 Task: Add a field from the Popular template Effort Level a blank project BellTech
Action: Mouse moved to (607, 340)
Screenshot: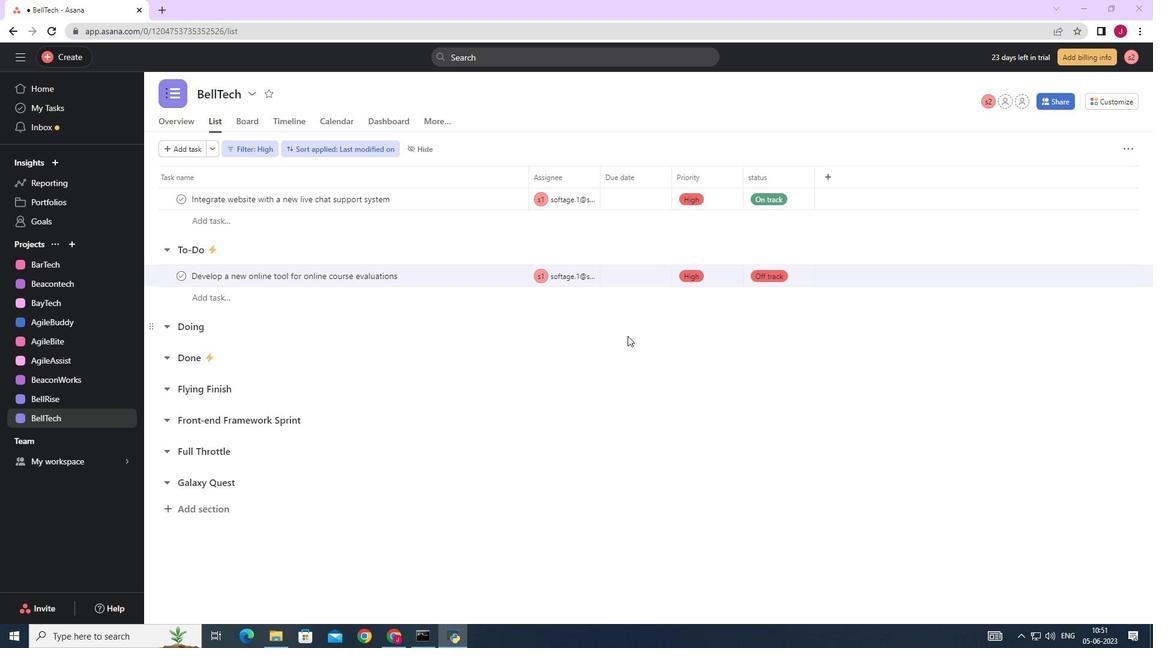
Action: Mouse scrolled (607, 341) with delta (0, 0)
Screenshot: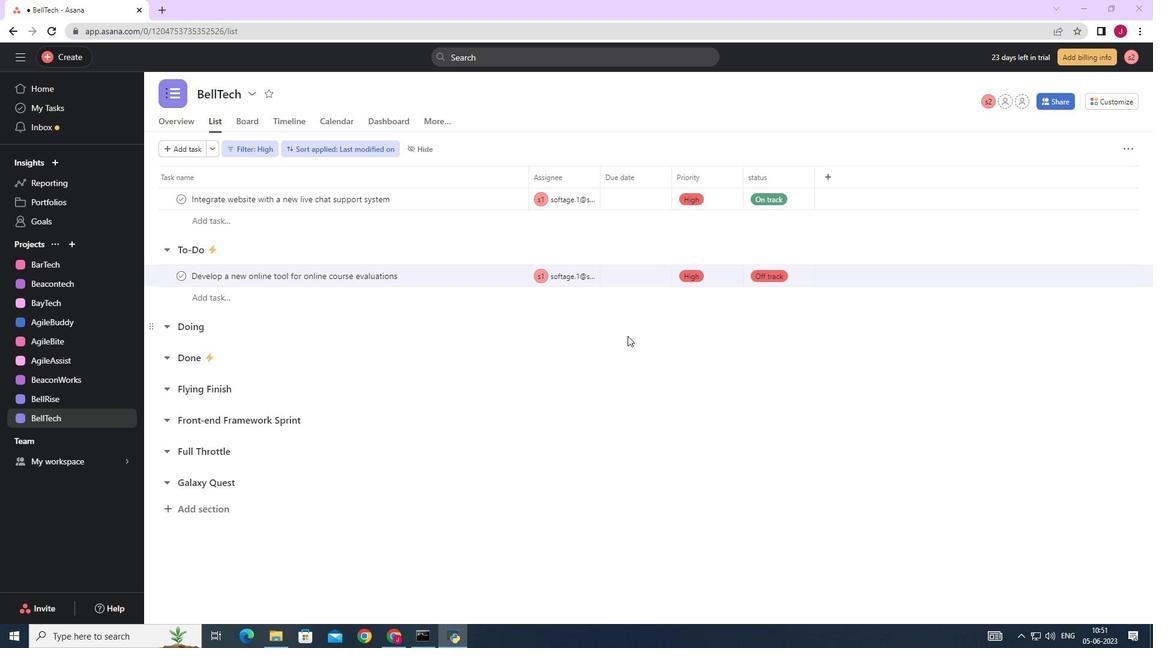 
Action: Mouse scrolled (607, 341) with delta (0, 0)
Screenshot: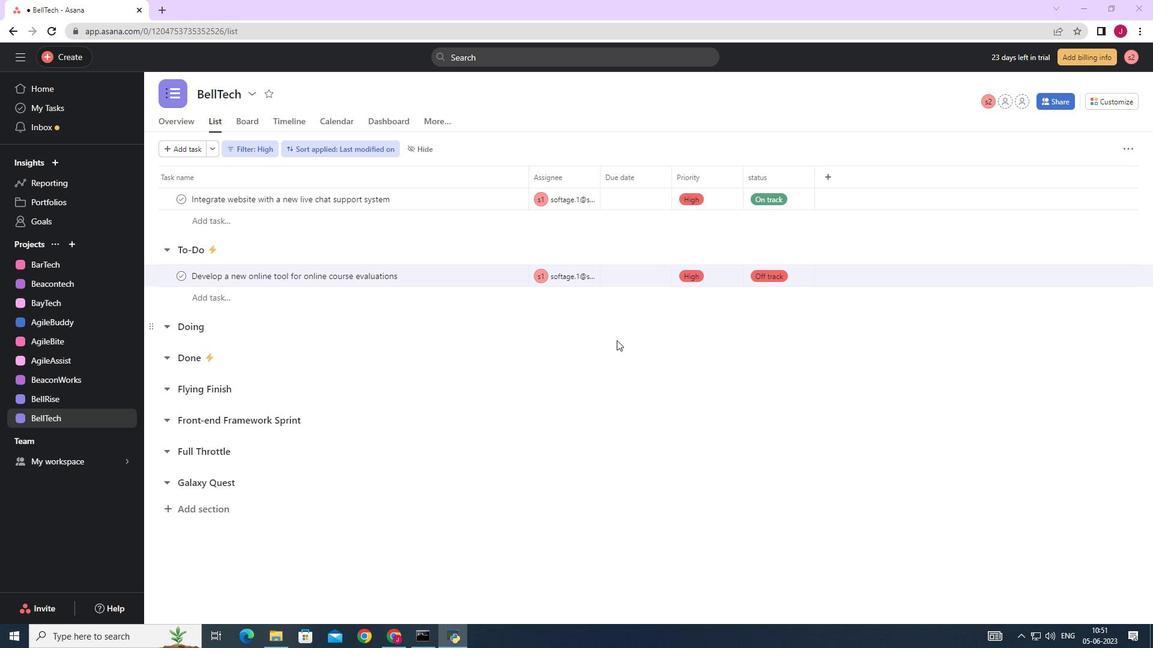 
Action: Mouse moved to (606, 340)
Screenshot: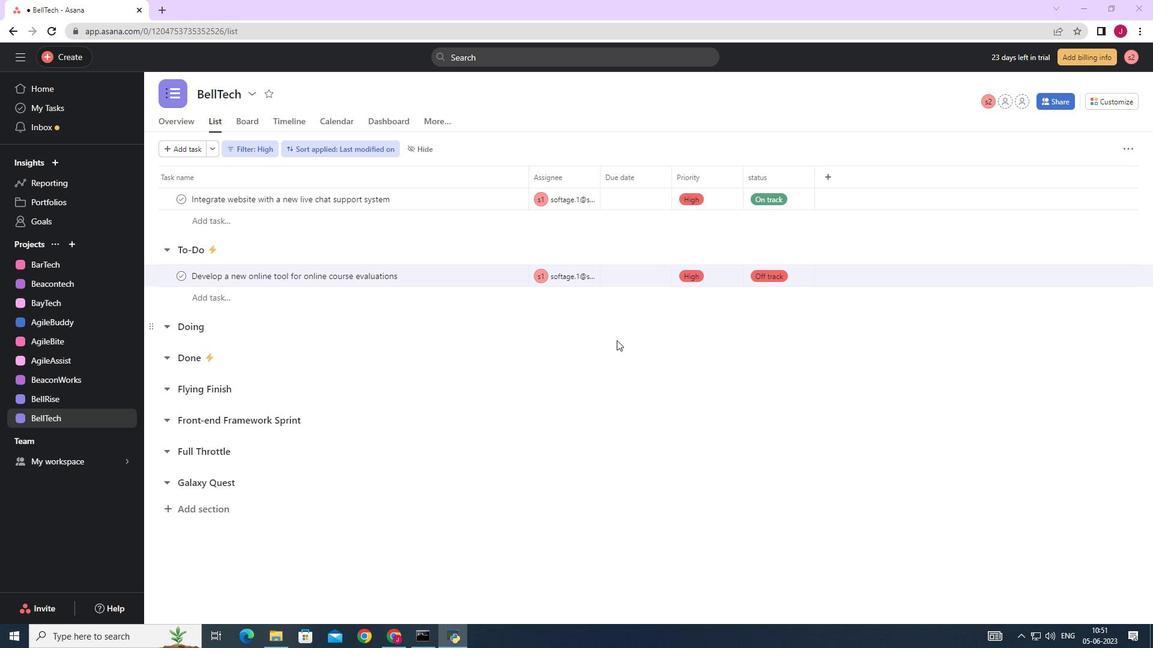 
Action: Mouse scrolled (606, 341) with delta (0, 0)
Screenshot: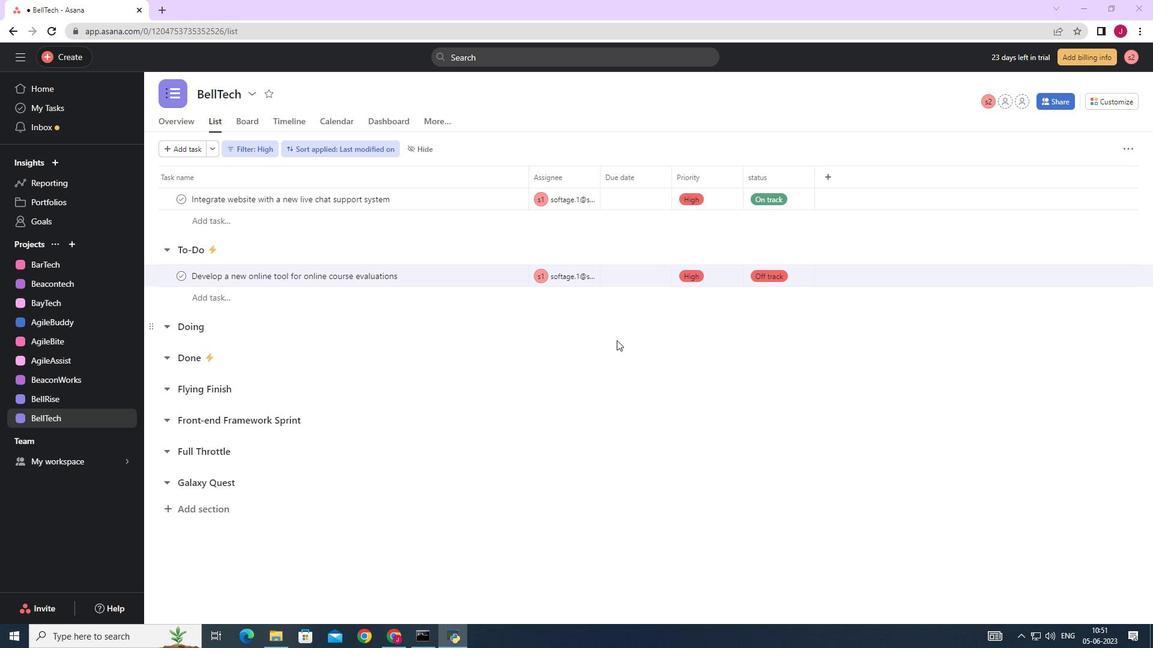 
Action: Mouse moved to (604, 341)
Screenshot: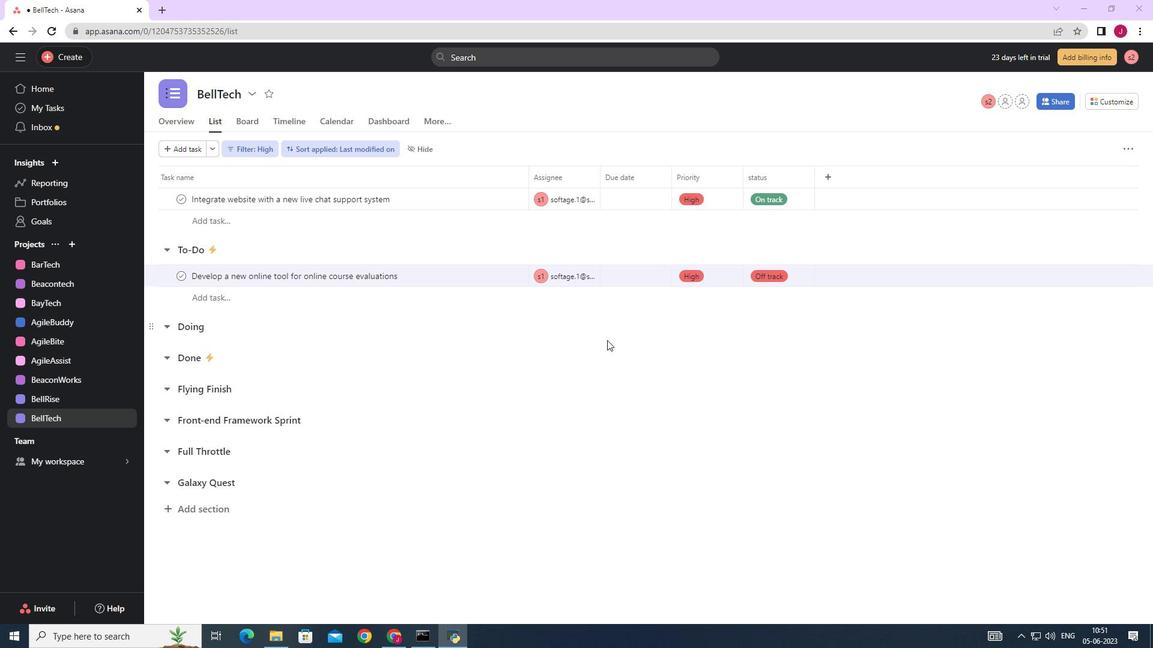 
Action: Mouse scrolled (604, 341) with delta (0, 0)
Screenshot: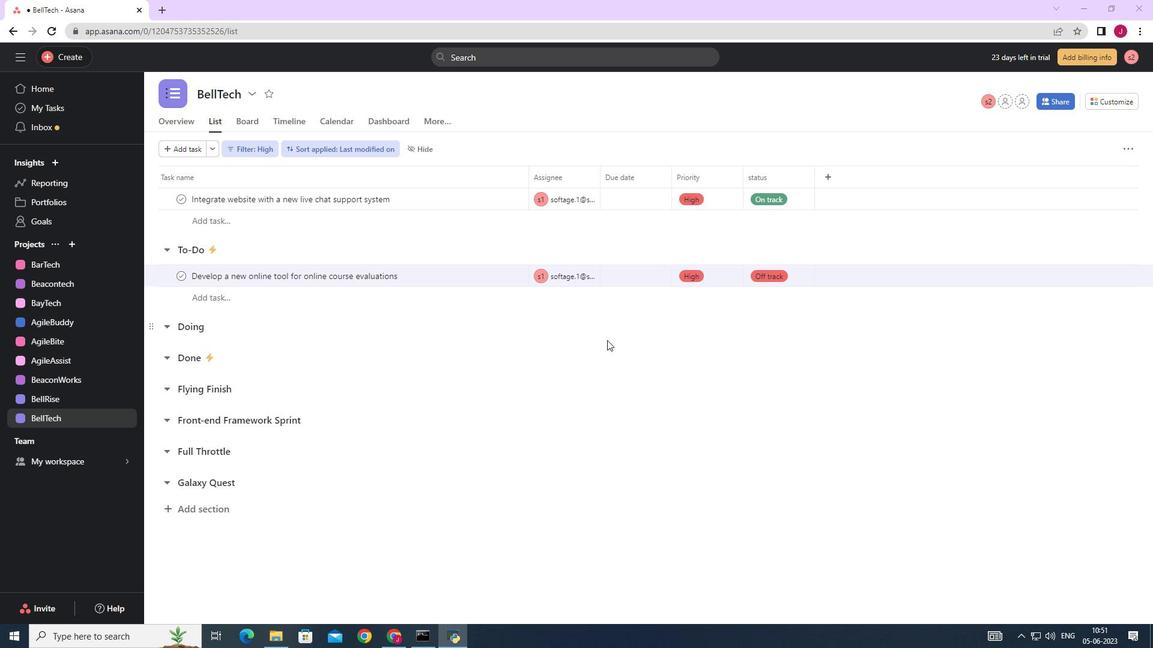 
Action: Mouse moved to (603, 341)
Screenshot: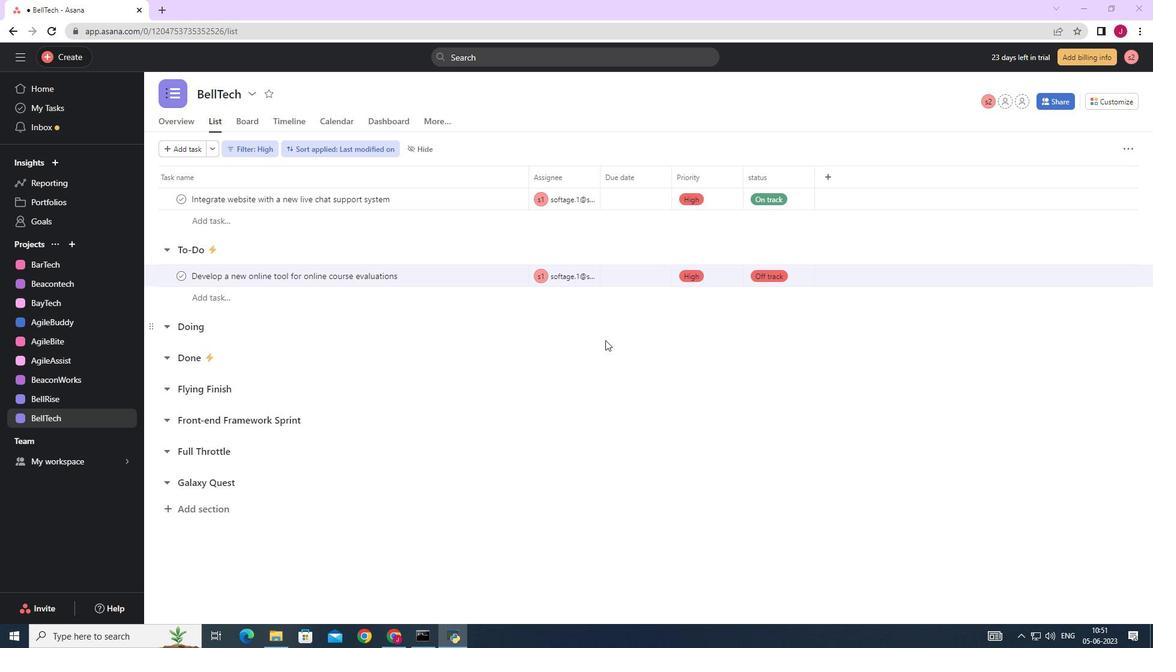 
Action: Mouse scrolled (603, 341) with delta (0, 0)
Screenshot: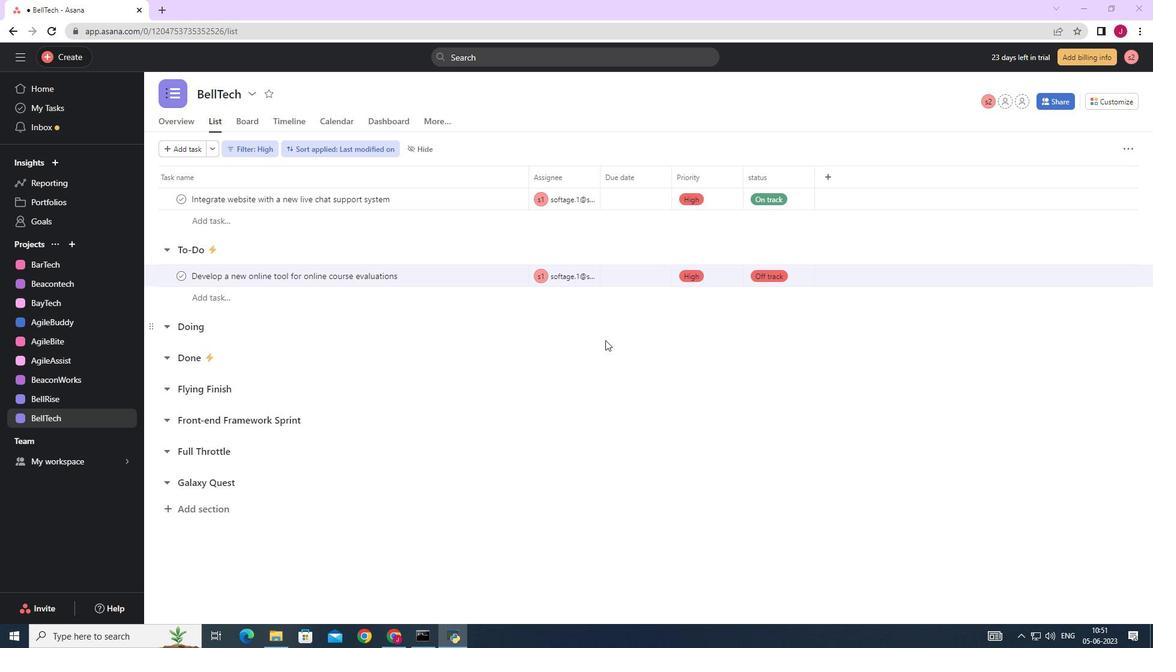 
Action: Mouse scrolled (603, 341) with delta (0, 0)
Screenshot: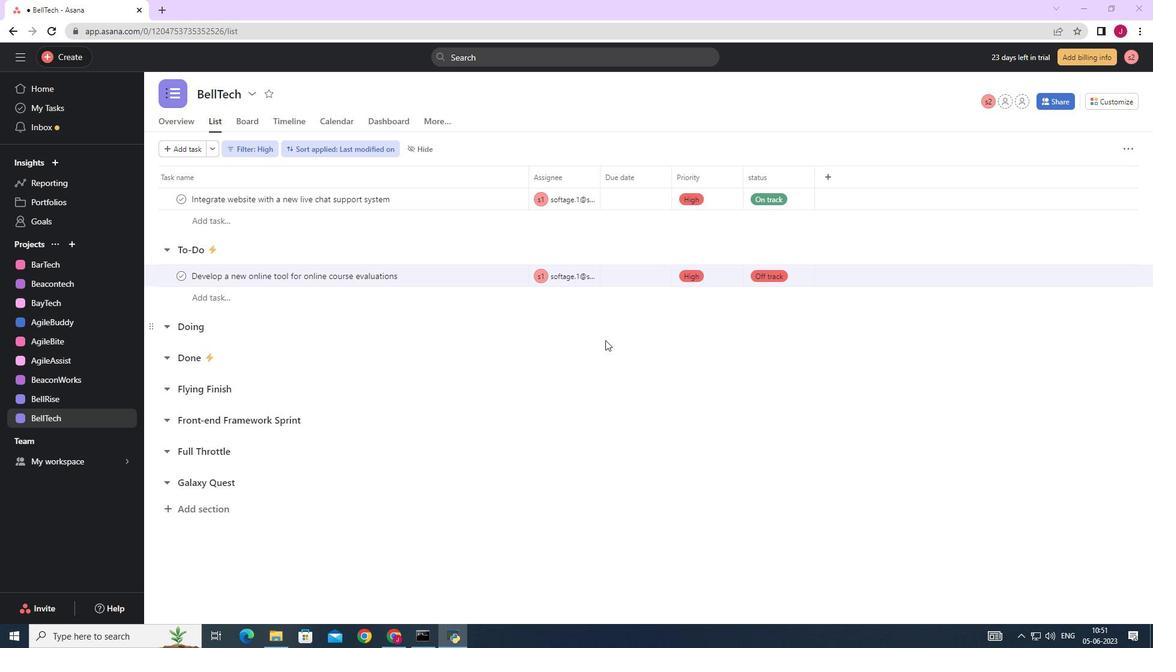 
Action: Mouse scrolled (603, 341) with delta (0, 0)
Screenshot: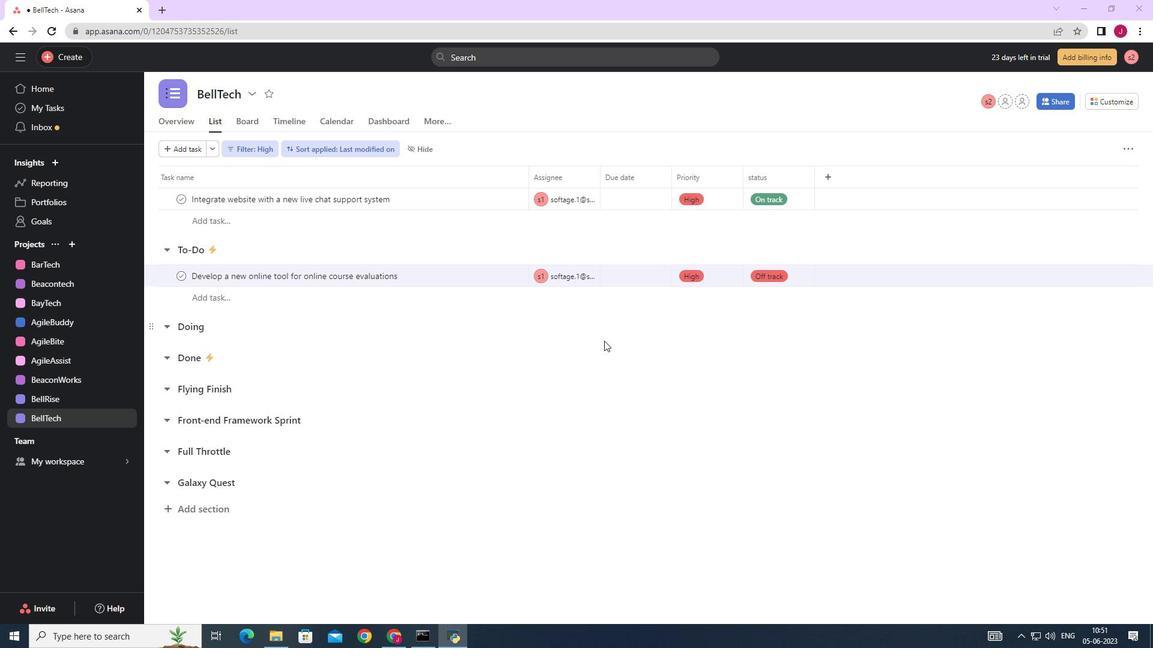 
Action: Mouse scrolled (603, 341) with delta (0, 0)
Screenshot: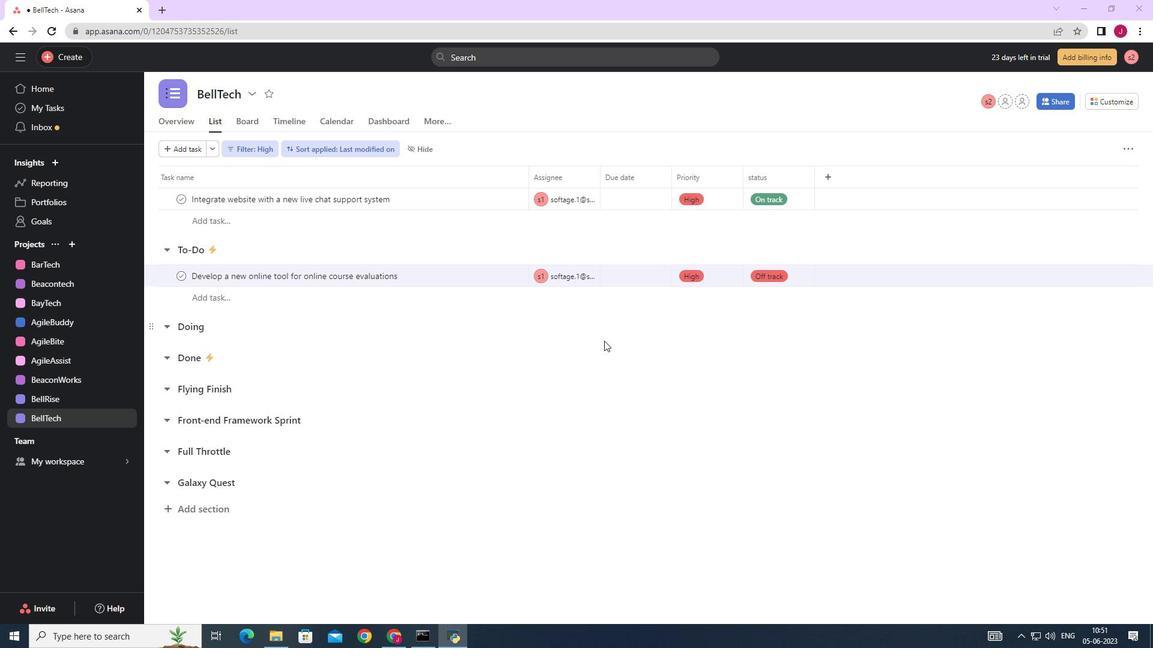
Action: Mouse moved to (1119, 101)
Screenshot: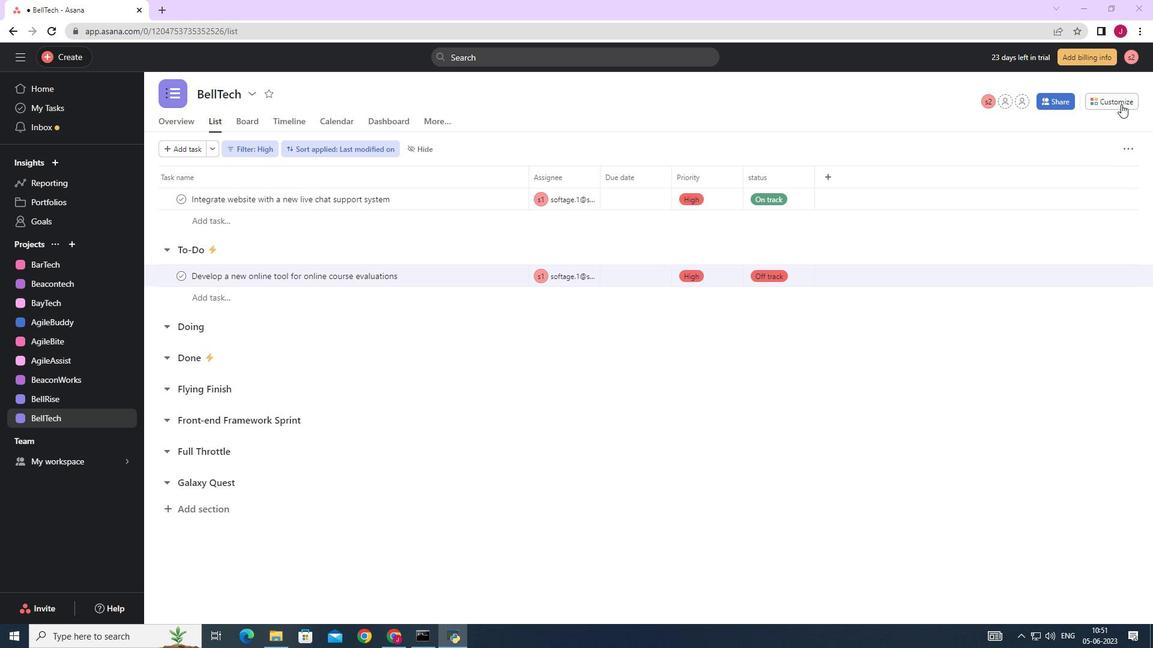 
Action: Mouse pressed left at (1119, 101)
Screenshot: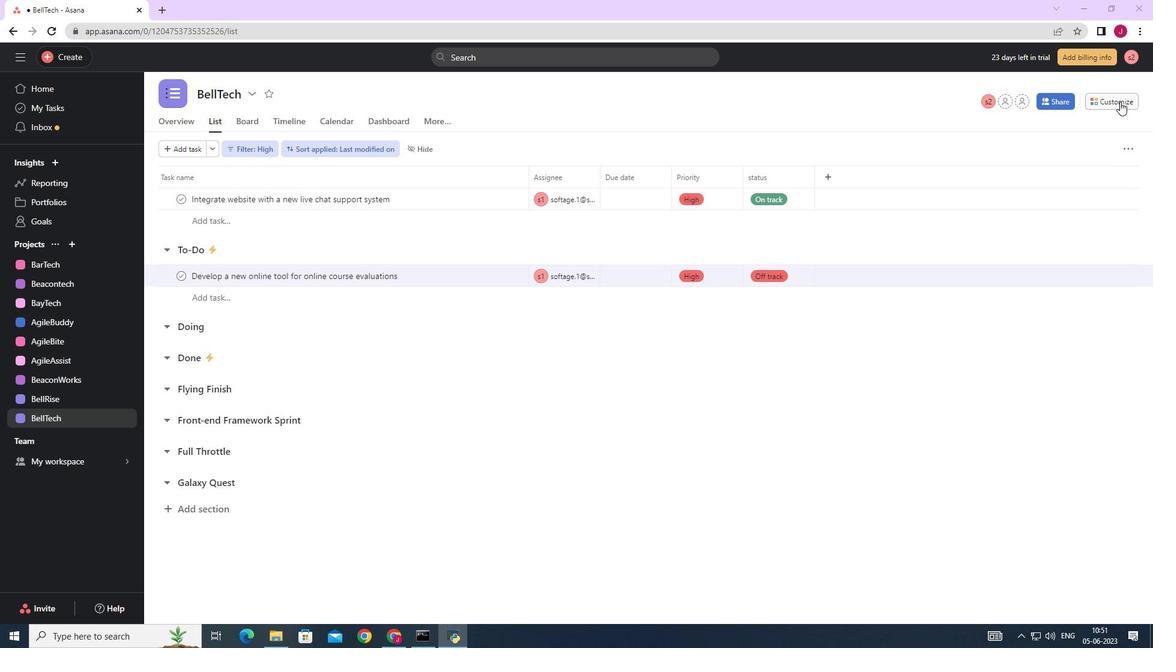
Action: Mouse moved to (1017, 241)
Screenshot: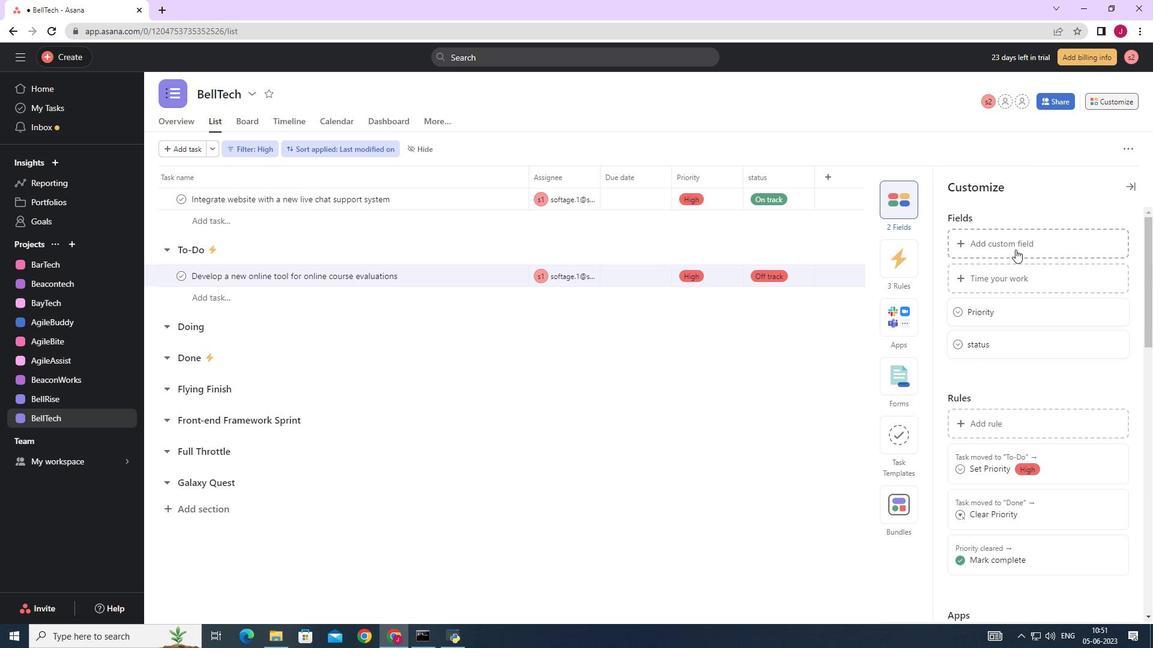 
Action: Mouse pressed left at (1017, 241)
Screenshot: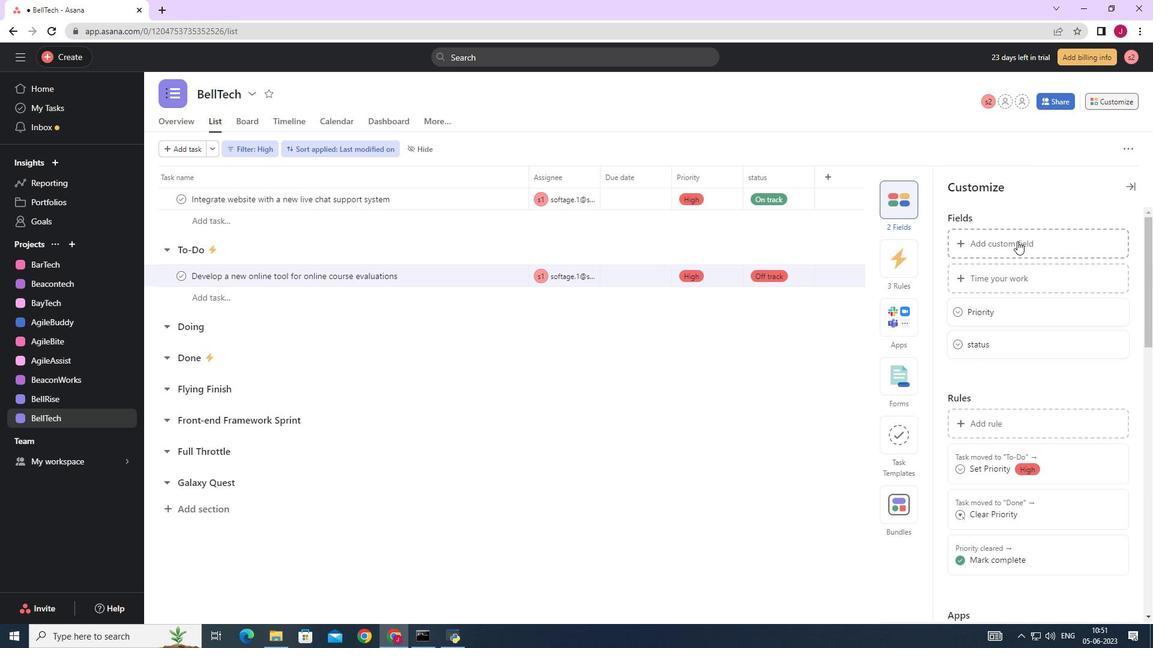 
Action: Mouse moved to (491, 192)
Screenshot: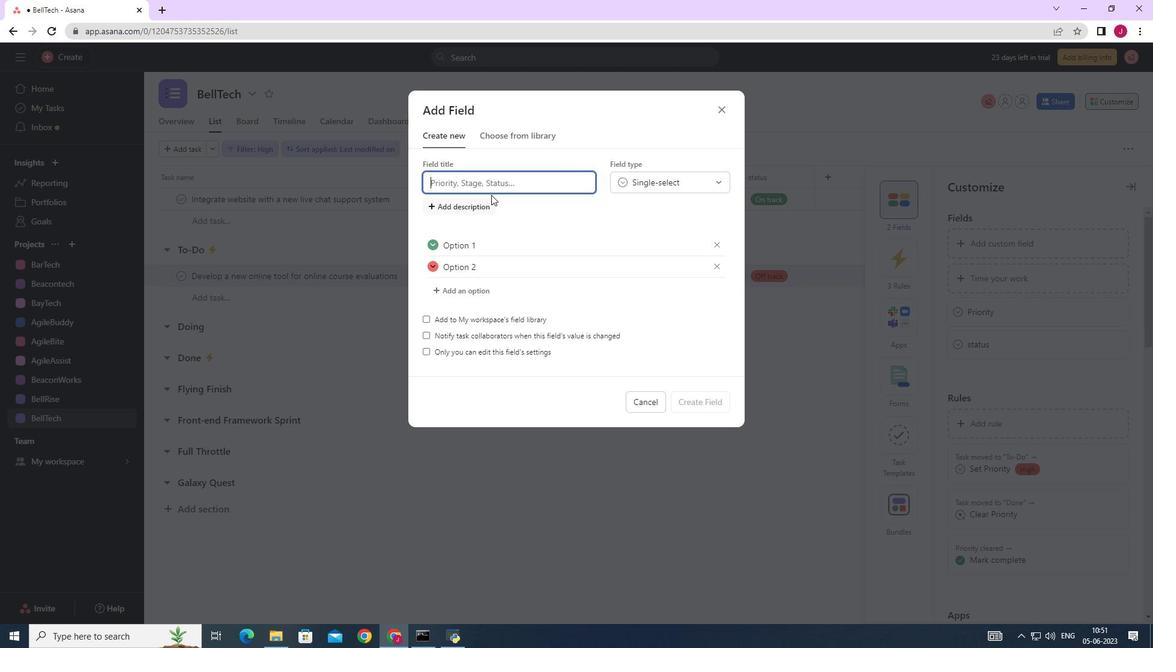 
Action: Key pressed <Key.caps_lock>E<Key.caps_lock>ffort<Key.space><Key.caps_lock>L<Key.caps_lock>evek<Key.backspace>l
Screenshot: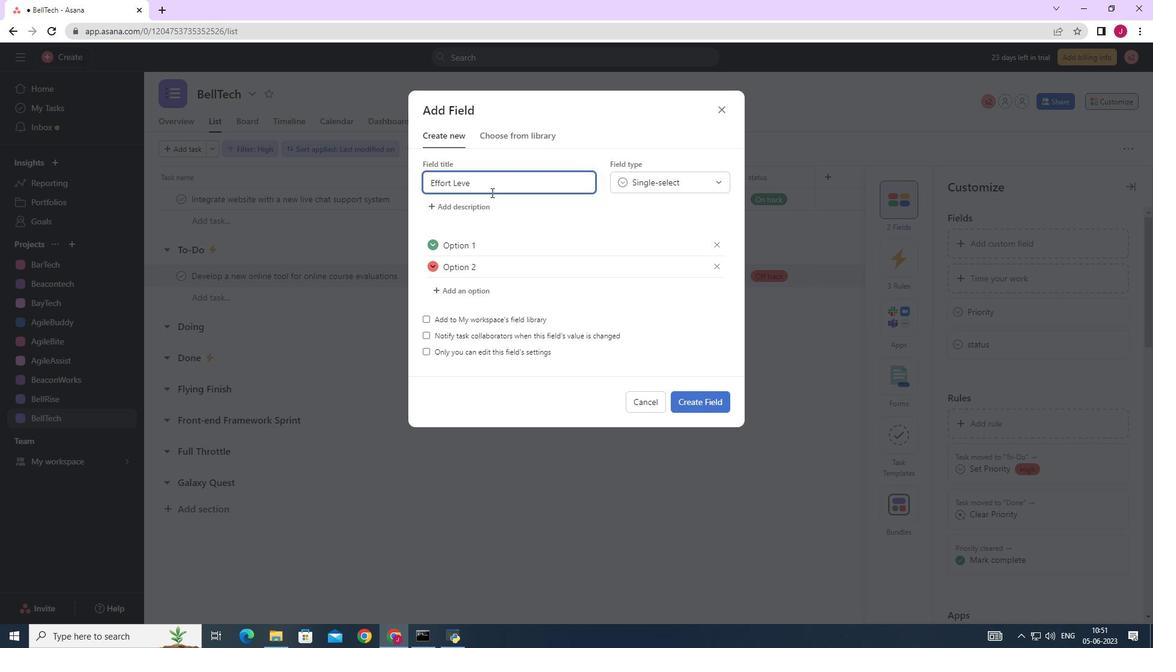 
Action: Mouse moved to (701, 401)
Screenshot: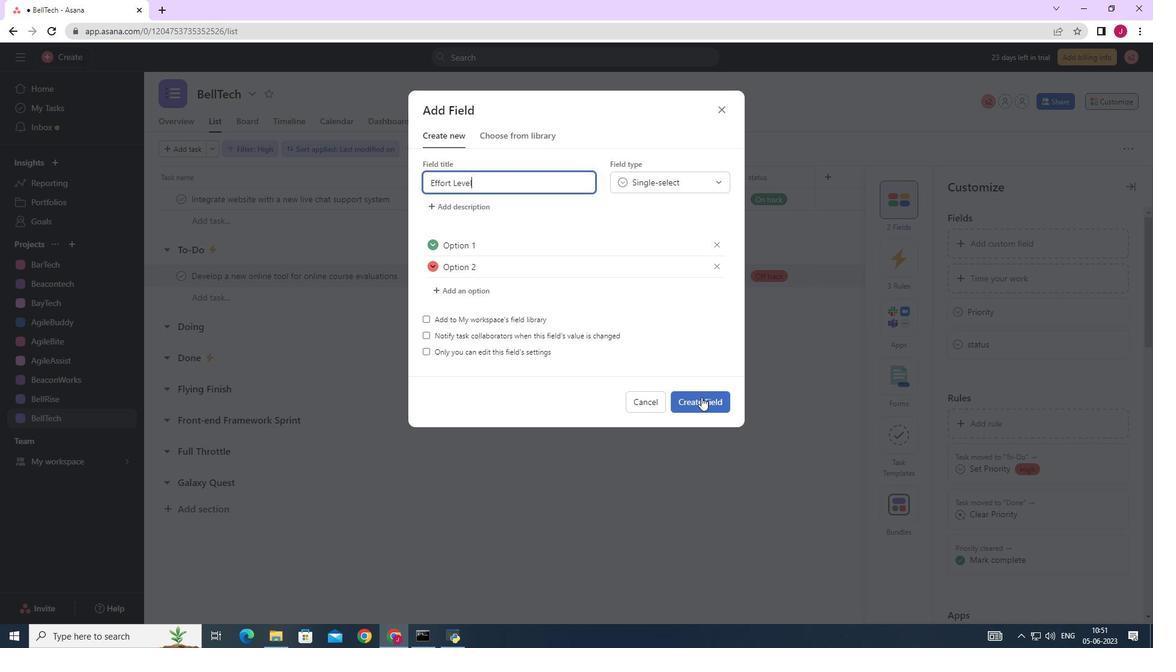 
Action: Mouse pressed left at (701, 401)
Screenshot: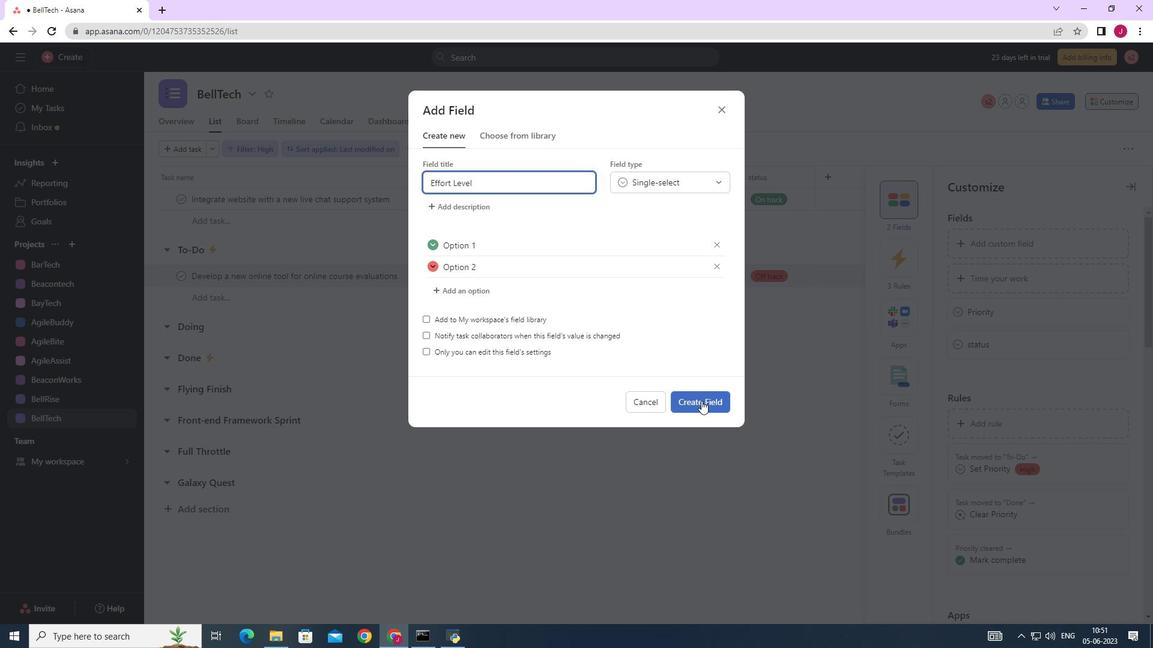 
Action: Mouse moved to (595, 408)
Screenshot: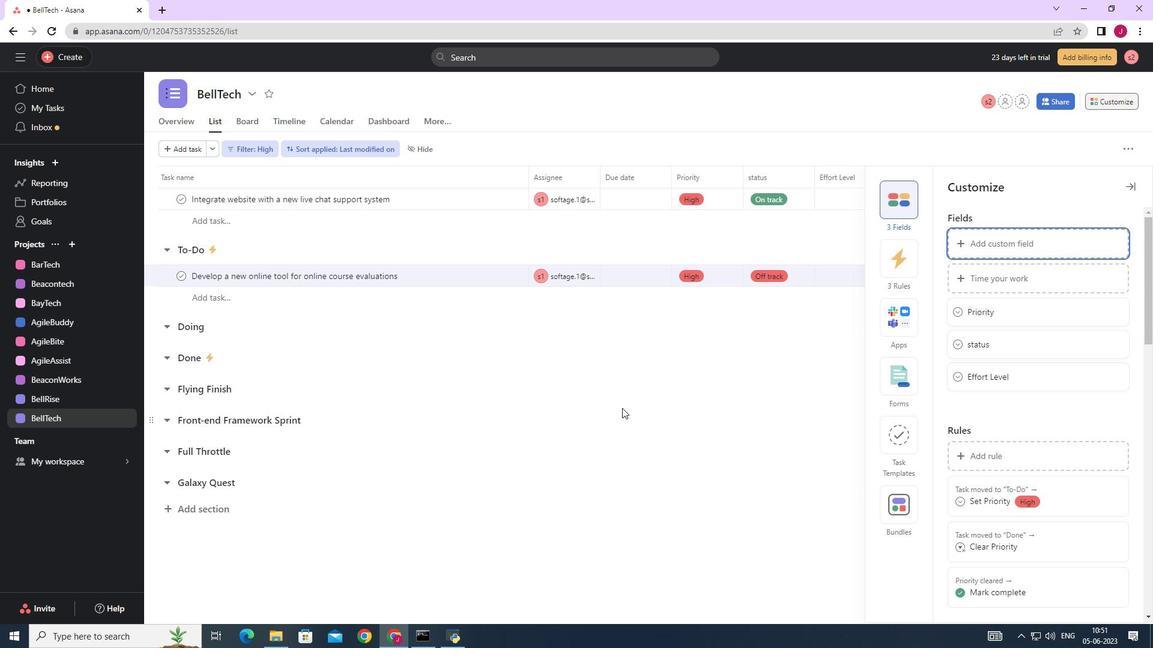 
